 Task: Create a due date automation trigger when advanced on, 2 hours before a card is due add content with a name or a description starting with resume.
Action: Mouse moved to (1126, 86)
Screenshot: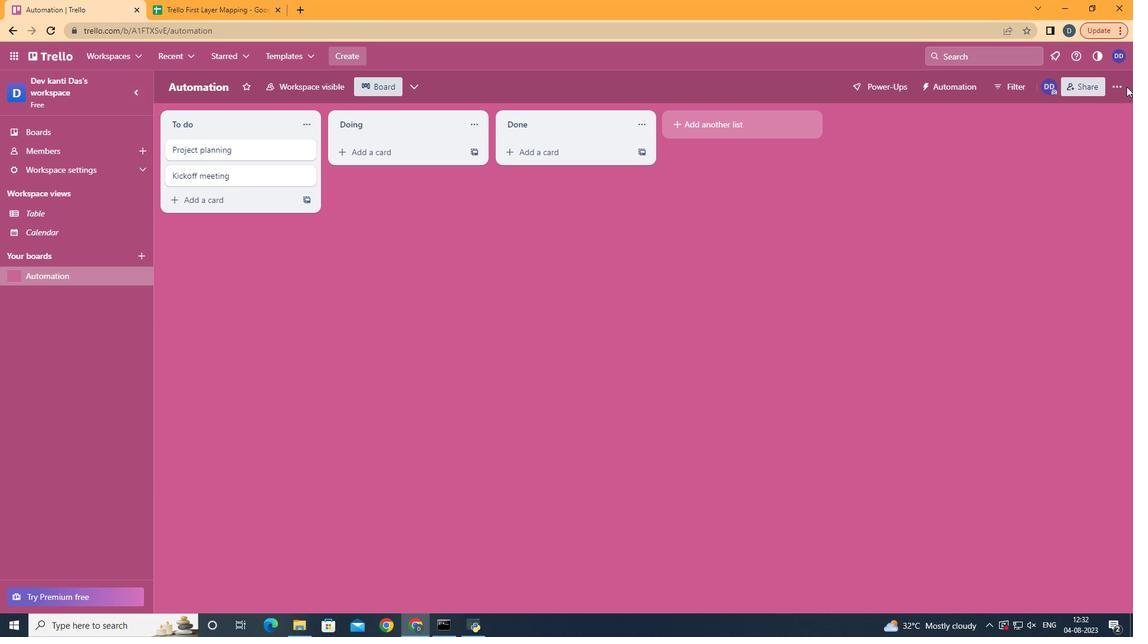 
Action: Mouse pressed left at (1126, 86)
Screenshot: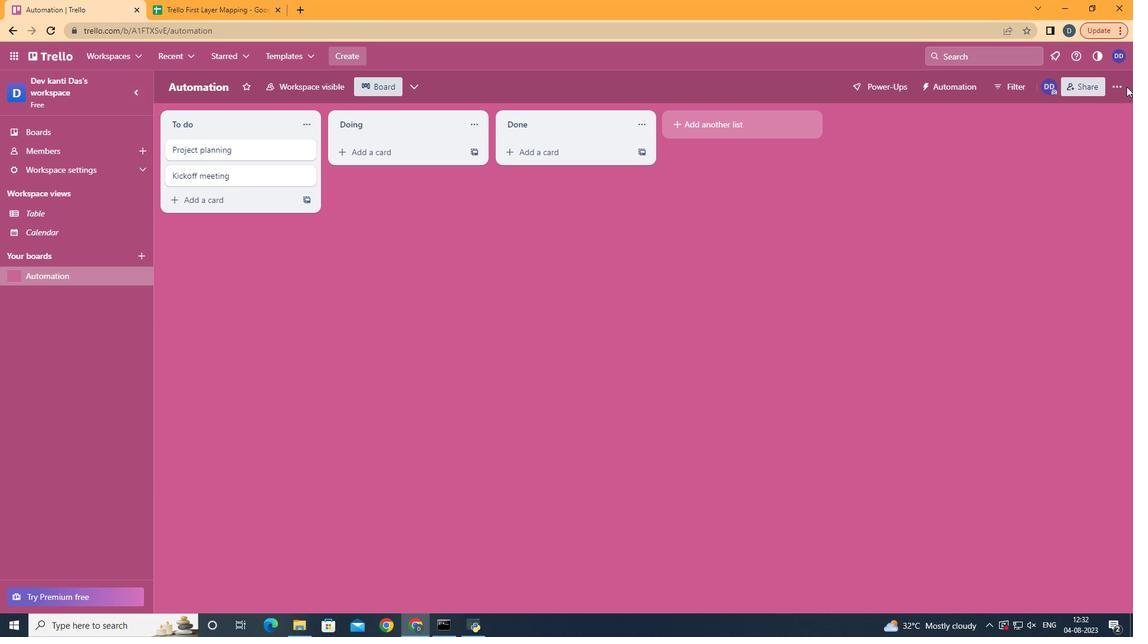 
Action: Mouse moved to (1114, 88)
Screenshot: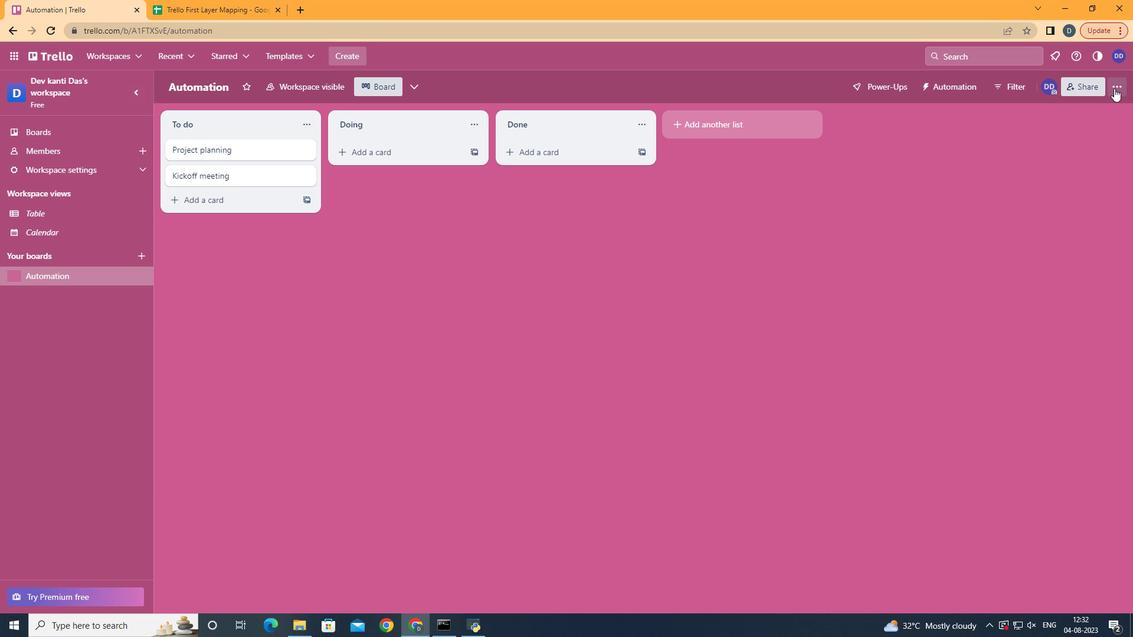 
Action: Mouse pressed left at (1114, 88)
Screenshot: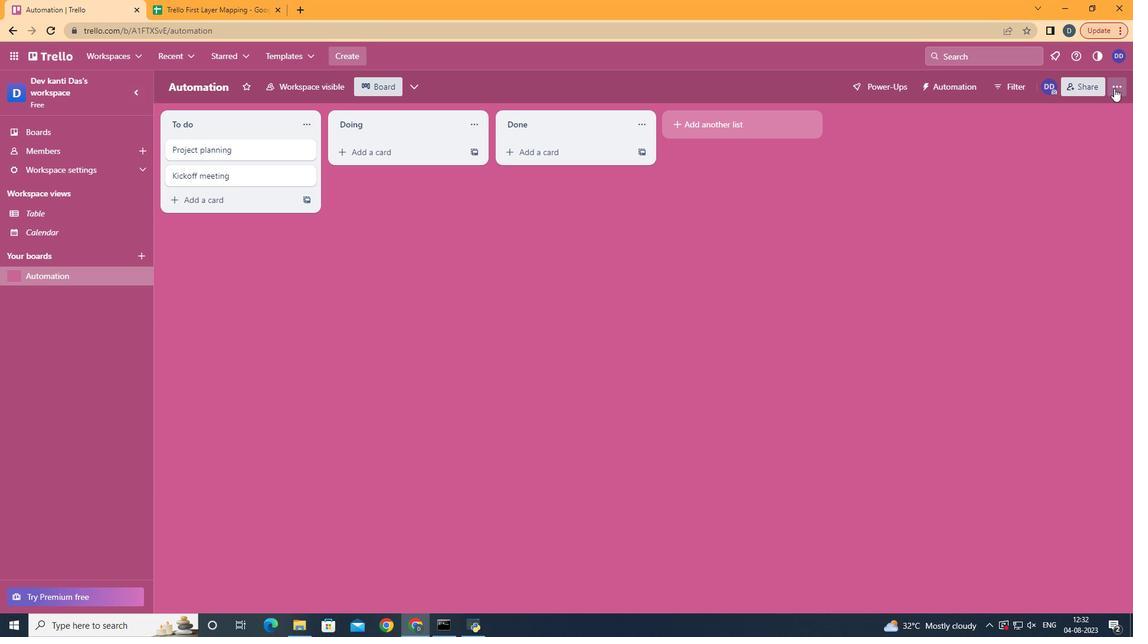 
Action: Mouse moved to (1026, 248)
Screenshot: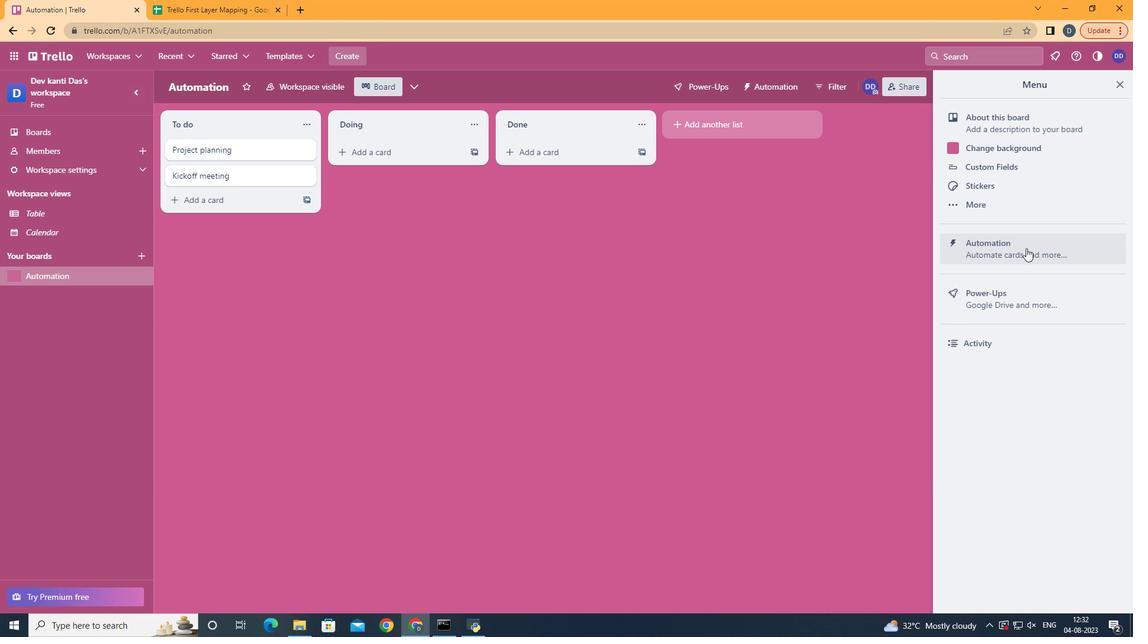 
Action: Mouse pressed left at (1026, 248)
Screenshot: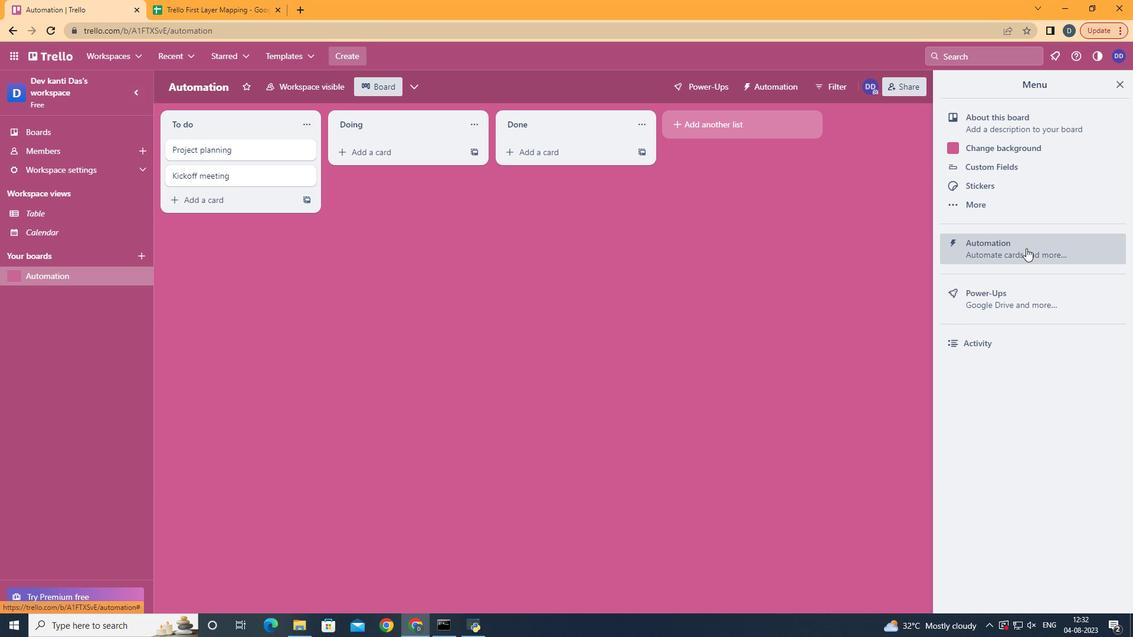 
Action: Mouse moved to (231, 236)
Screenshot: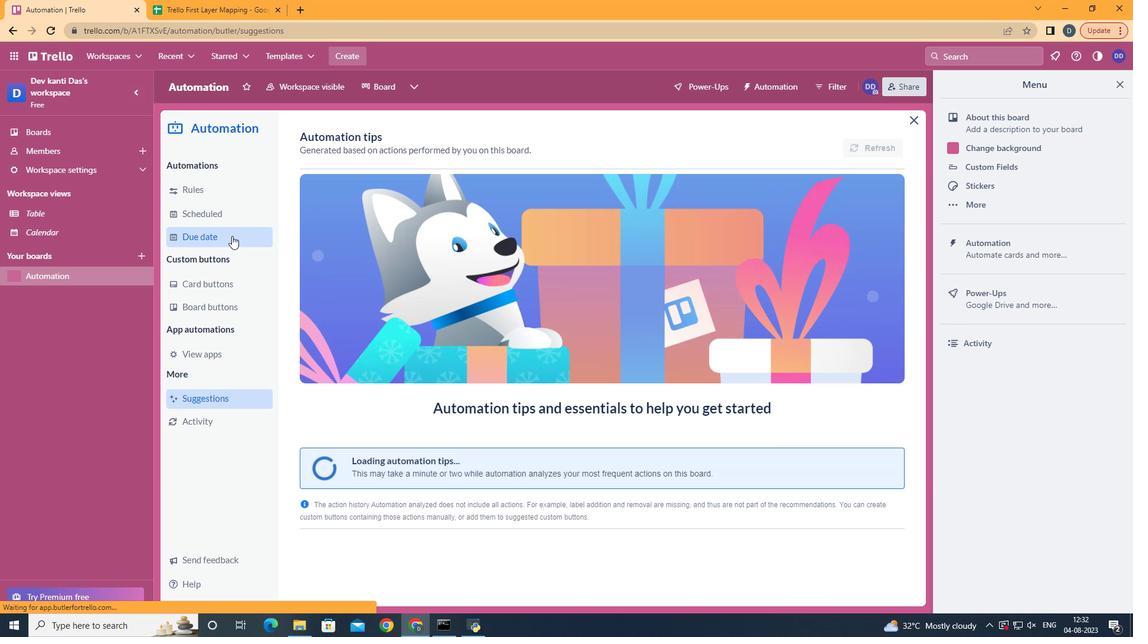 
Action: Mouse pressed left at (231, 236)
Screenshot: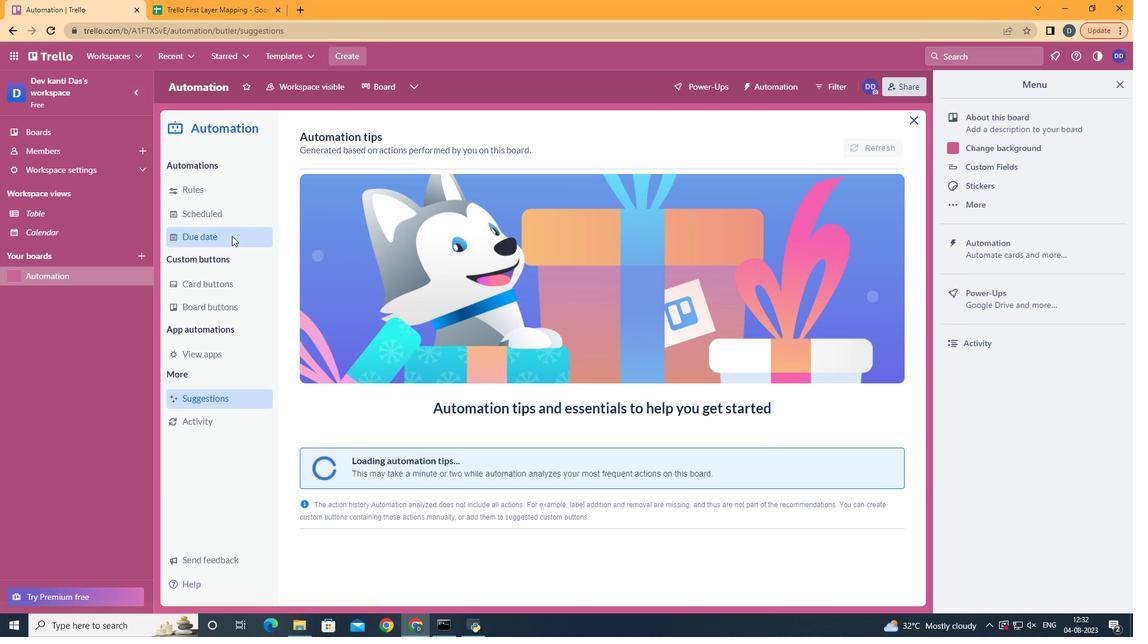 
Action: Mouse moved to (831, 139)
Screenshot: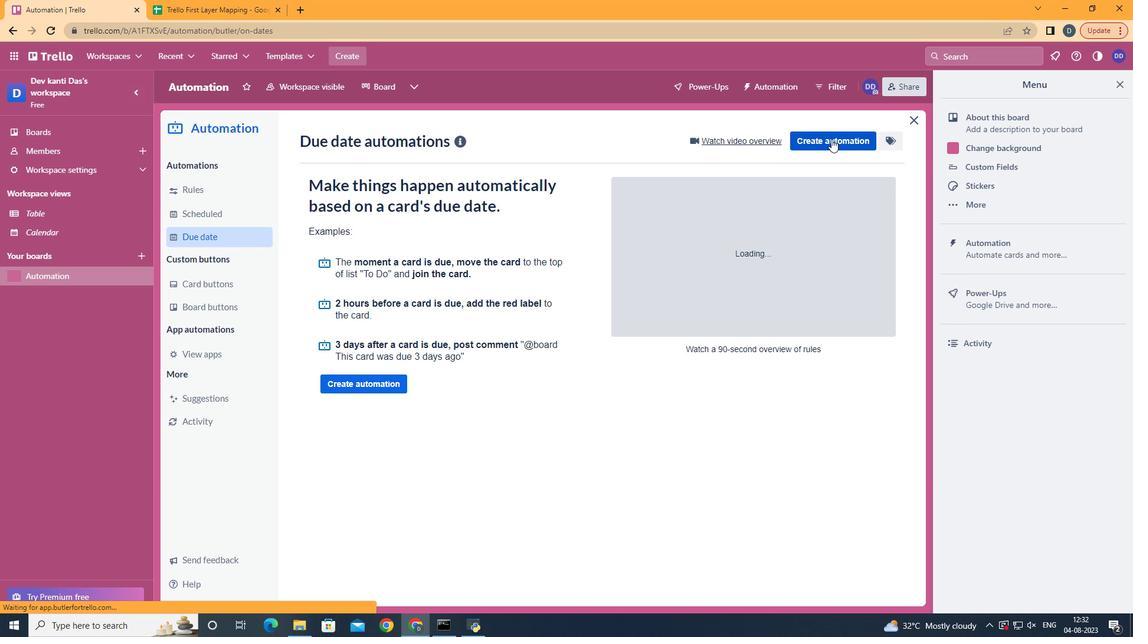 
Action: Mouse pressed left at (831, 139)
Screenshot: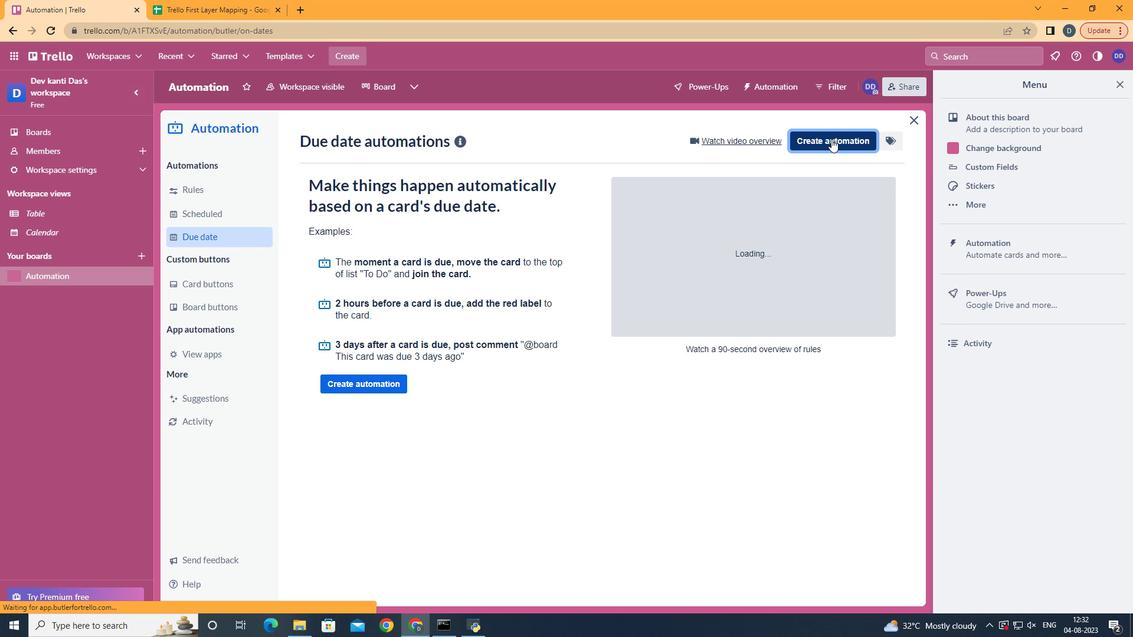 
Action: Mouse moved to (603, 250)
Screenshot: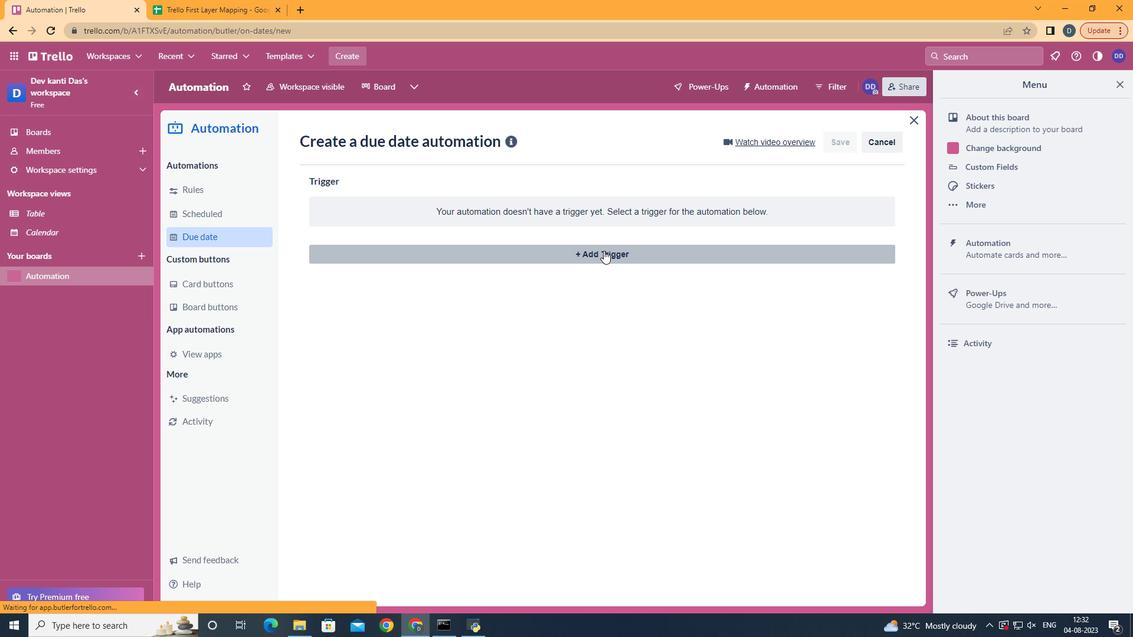 
Action: Mouse pressed left at (603, 250)
Screenshot: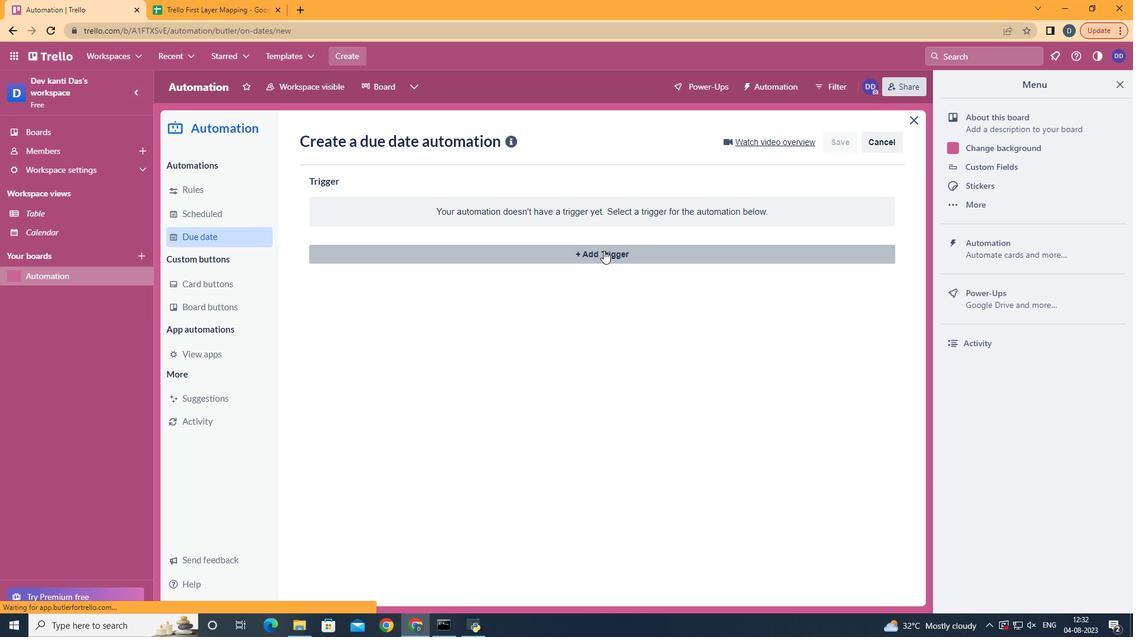 
Action: Mouse moved to (384, 492)
Screenshot: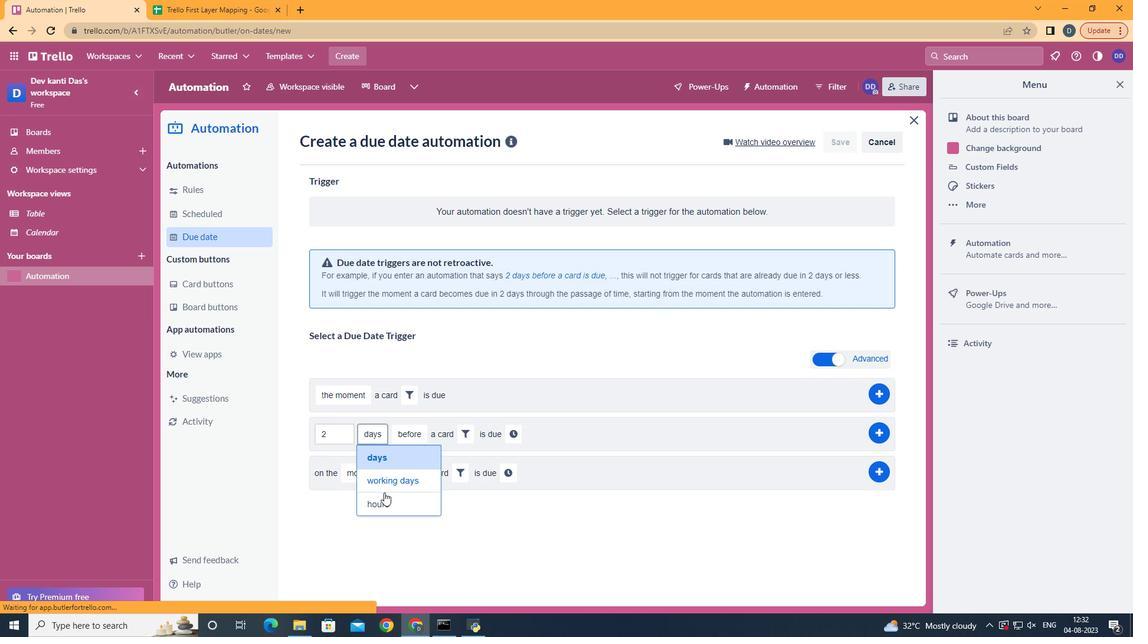 
Action: Mouse pressed left at (384, 492)
Screenshot: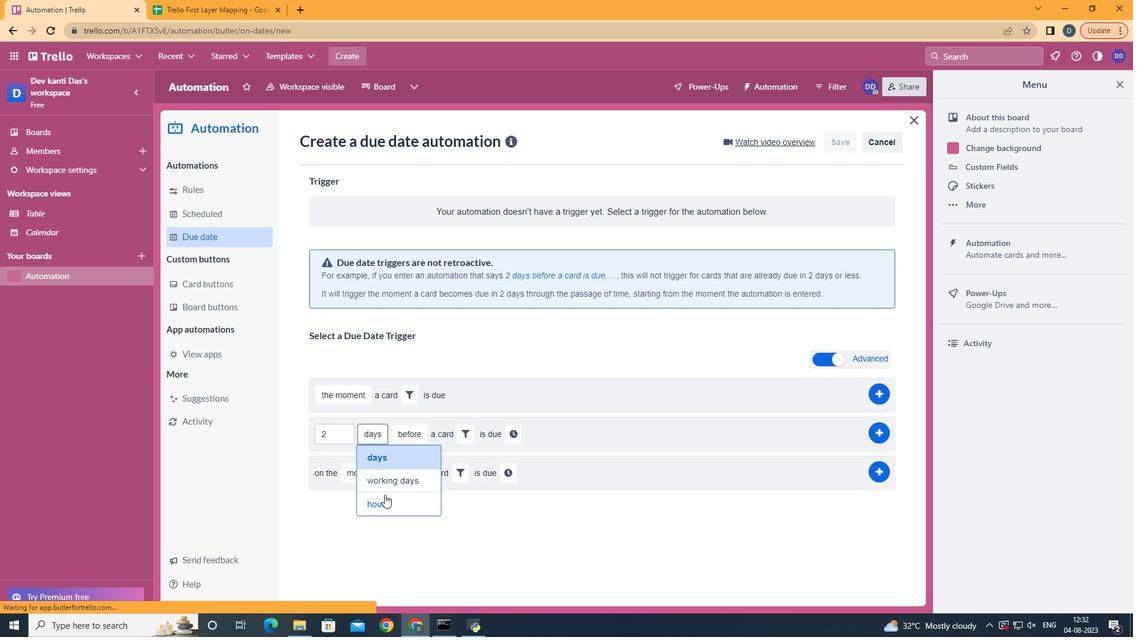 
Action: Mouse moved to (384, 497)
Screenshot: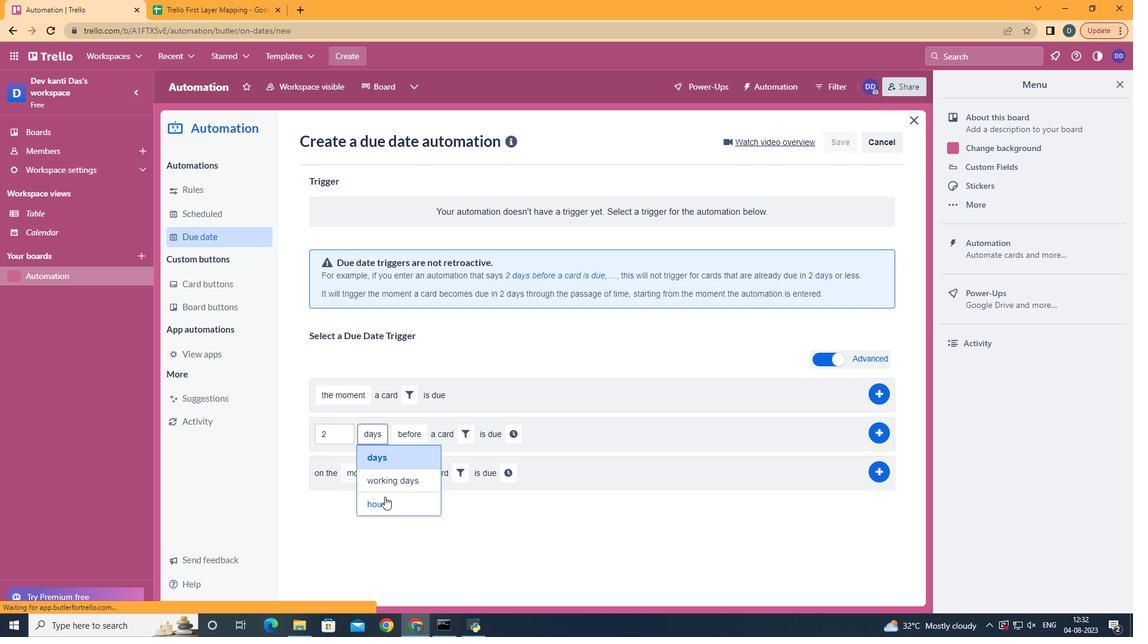 
Action: Mouse pressed left at (384, 497)
Screenshot: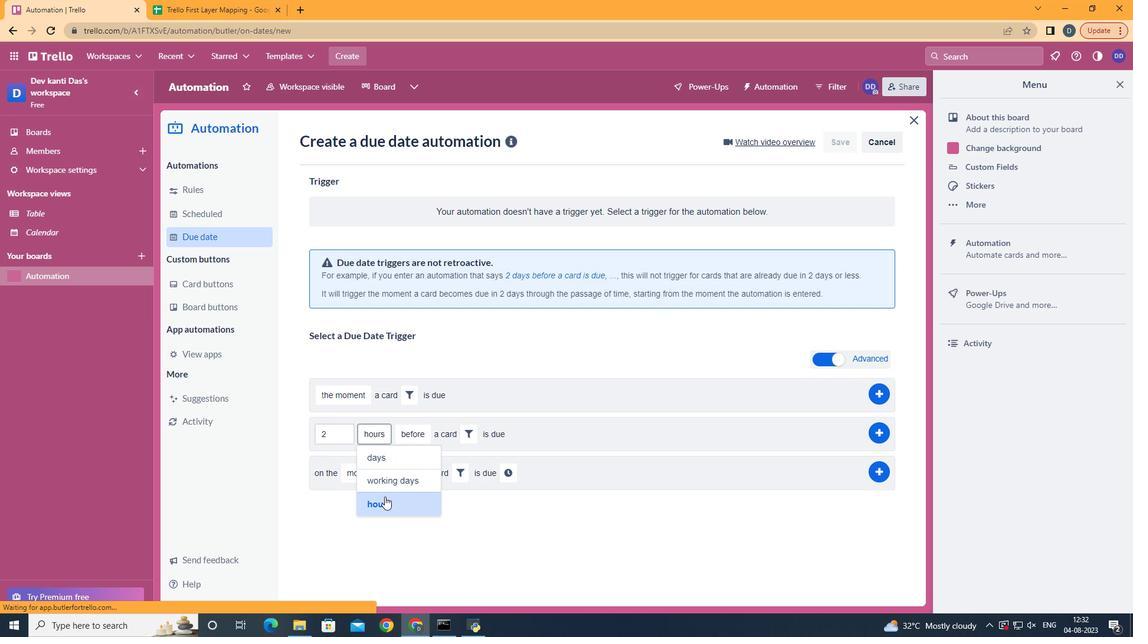 
Action: Mouse moved to (422, 450)
Screenshot: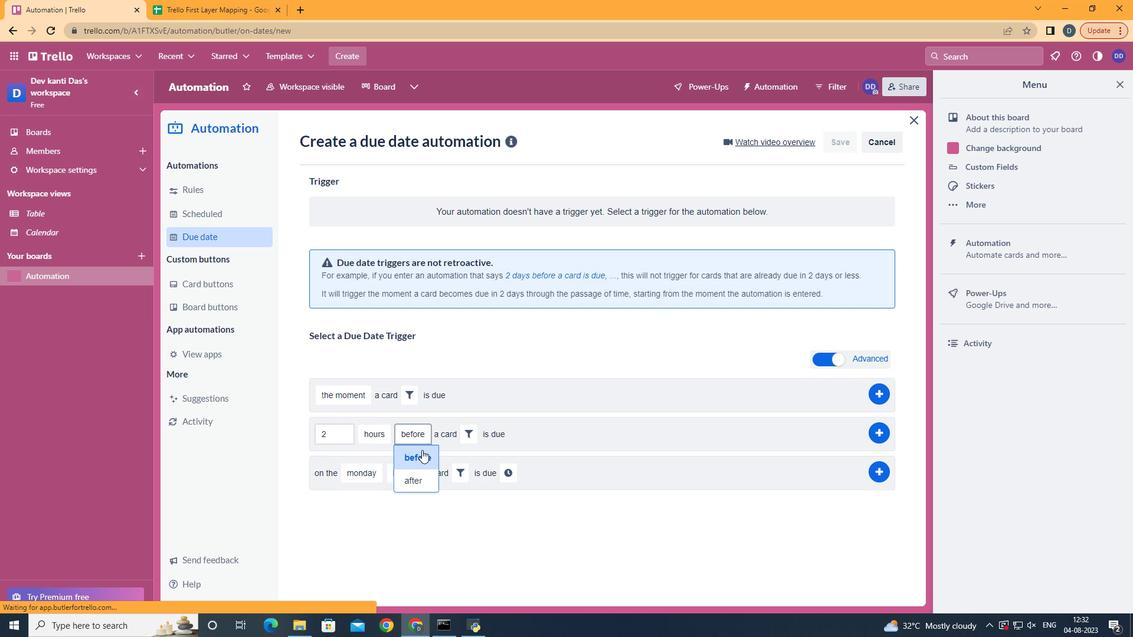 
Action: Mouse pressed left at (422, 450)
Screenshot: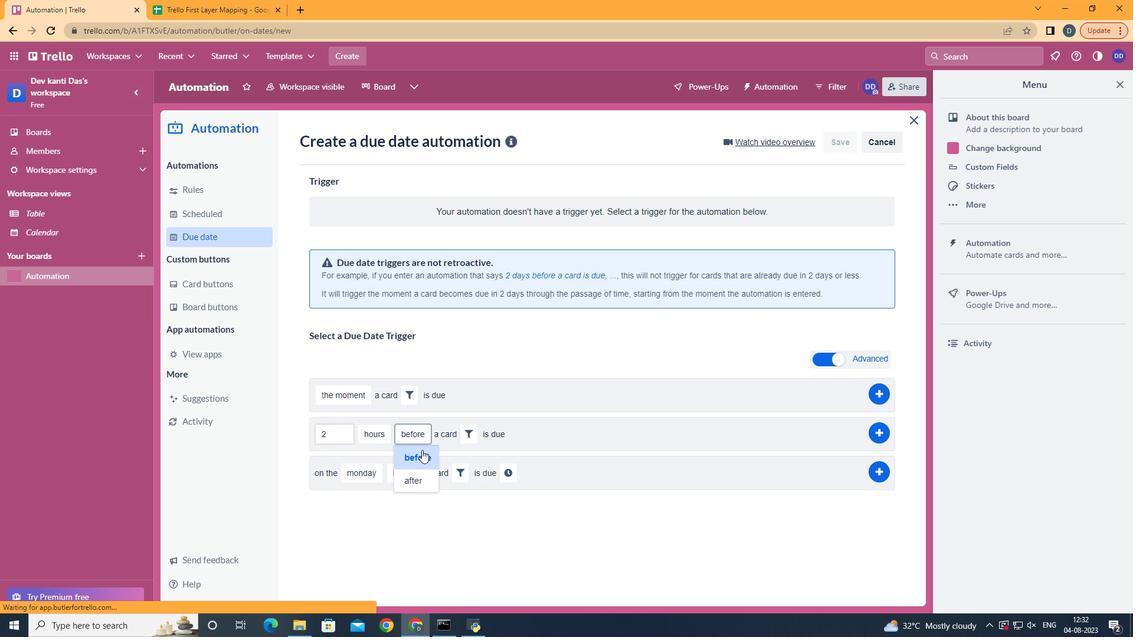 
Action: Mouse moved to (464, 435)
Screenshot: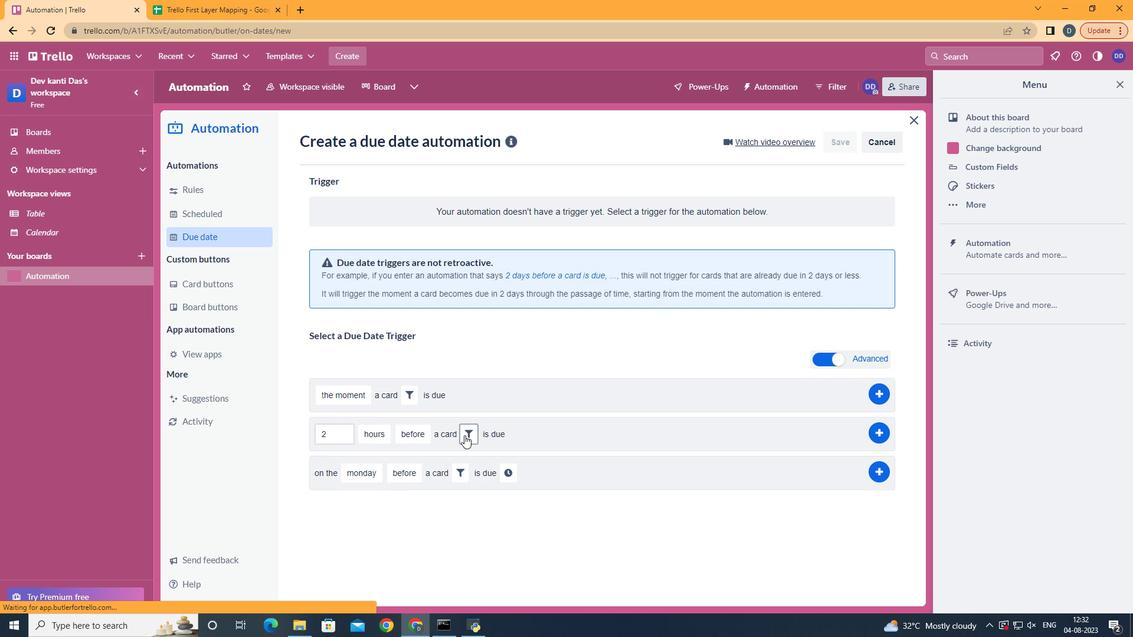 
Action: Mouse pressed left at (464, 435)
Screenshot: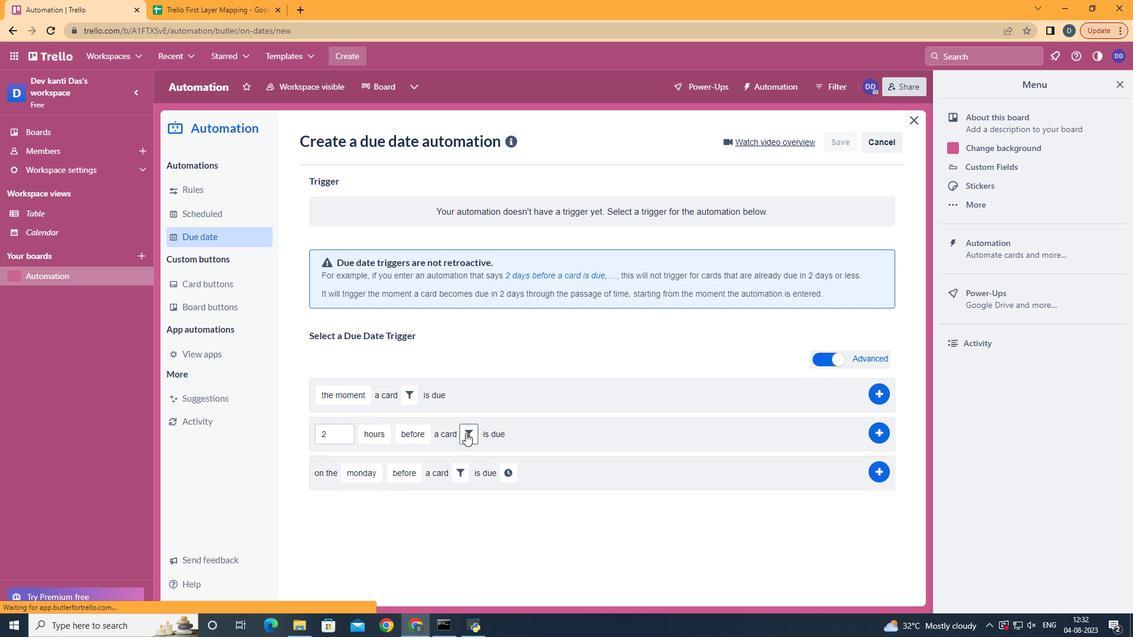 
Action: Mouse moved to (600, 463)
Screenshot: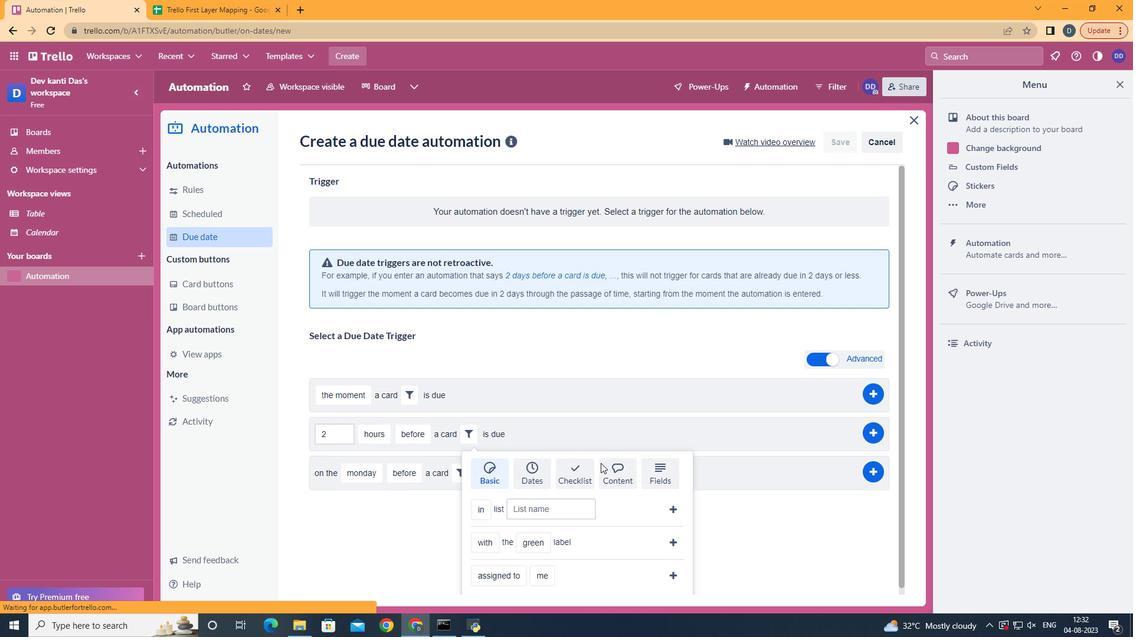 
Action: Mouse pressed left at (600, 463)
Screenshot: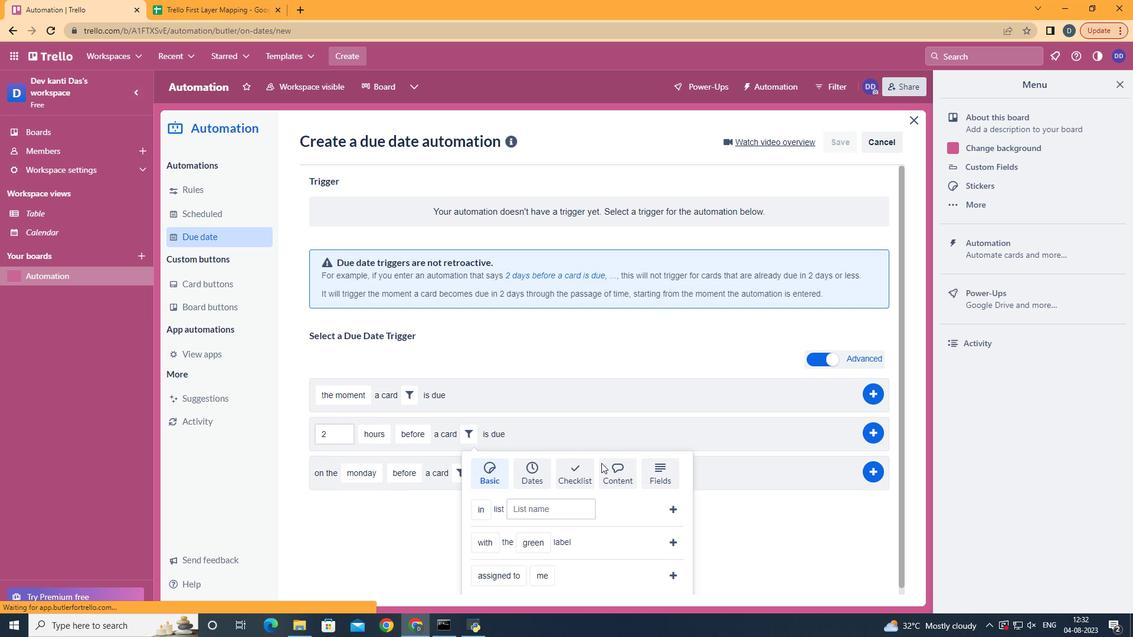 
Action: Mouse moved to (531, 583)
Screenshot: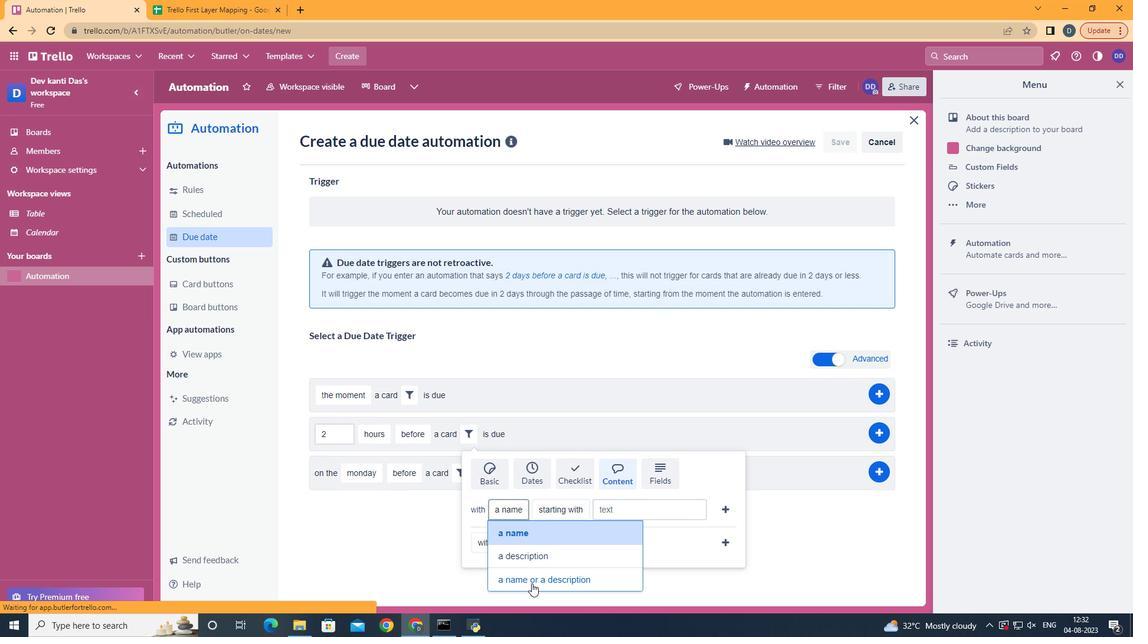 
Action: Mouse pressed left at (531, 583)
Screenshot: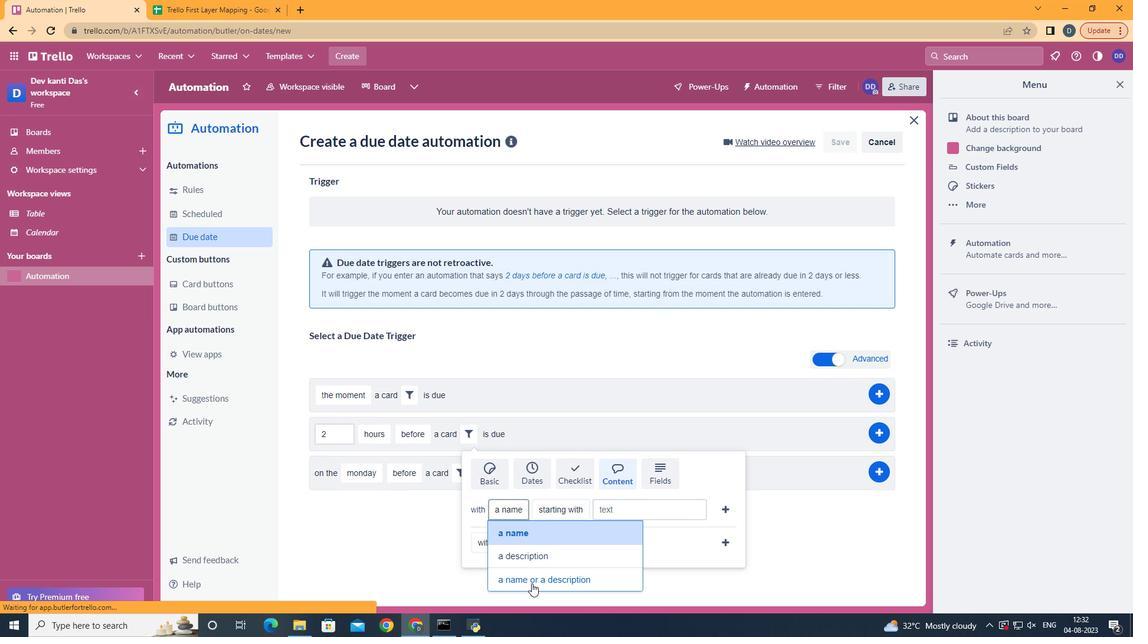 
Action: Mouse moved to (636, 367)
Screenshot: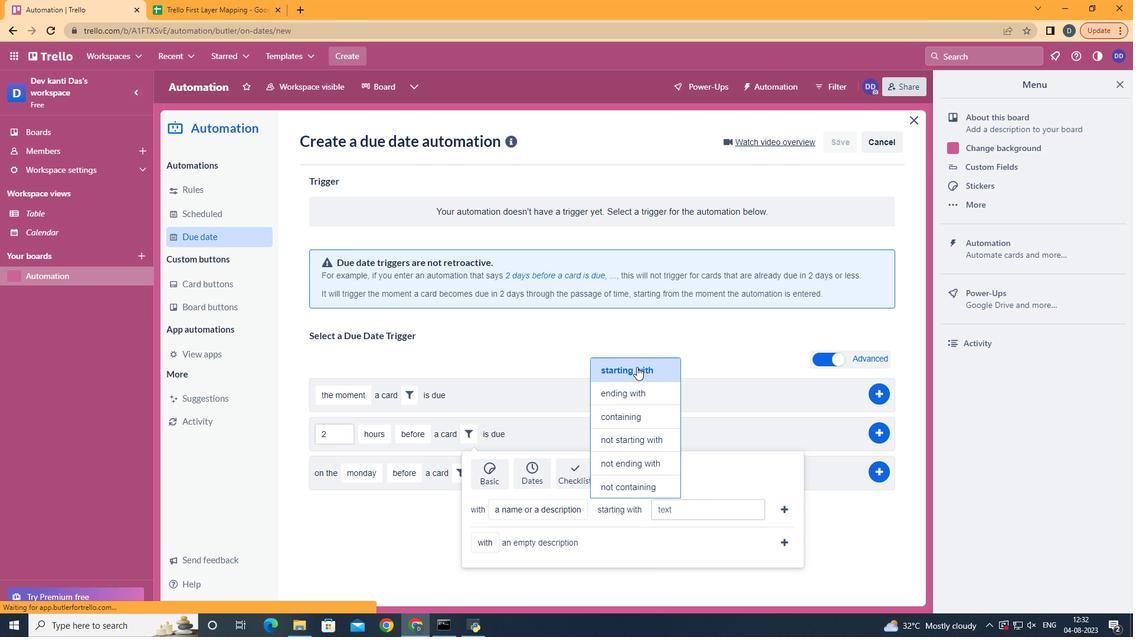 
Action: Mouse pressed left at (636, 367)
Screenshot: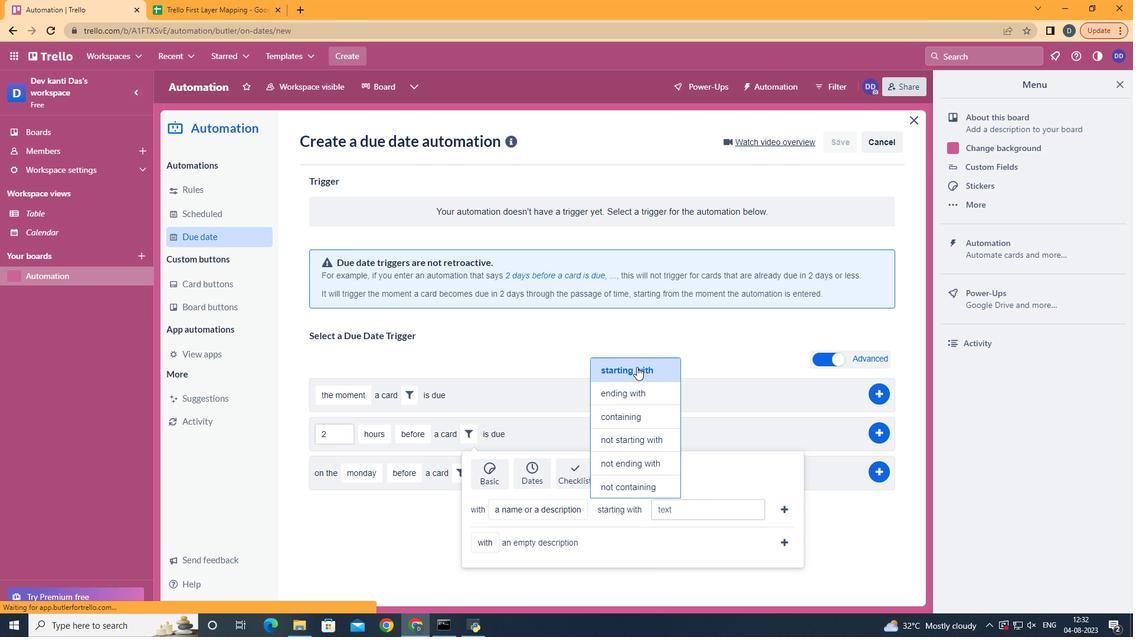 
Action: Mouse moved to (705, 502)
Screenshot: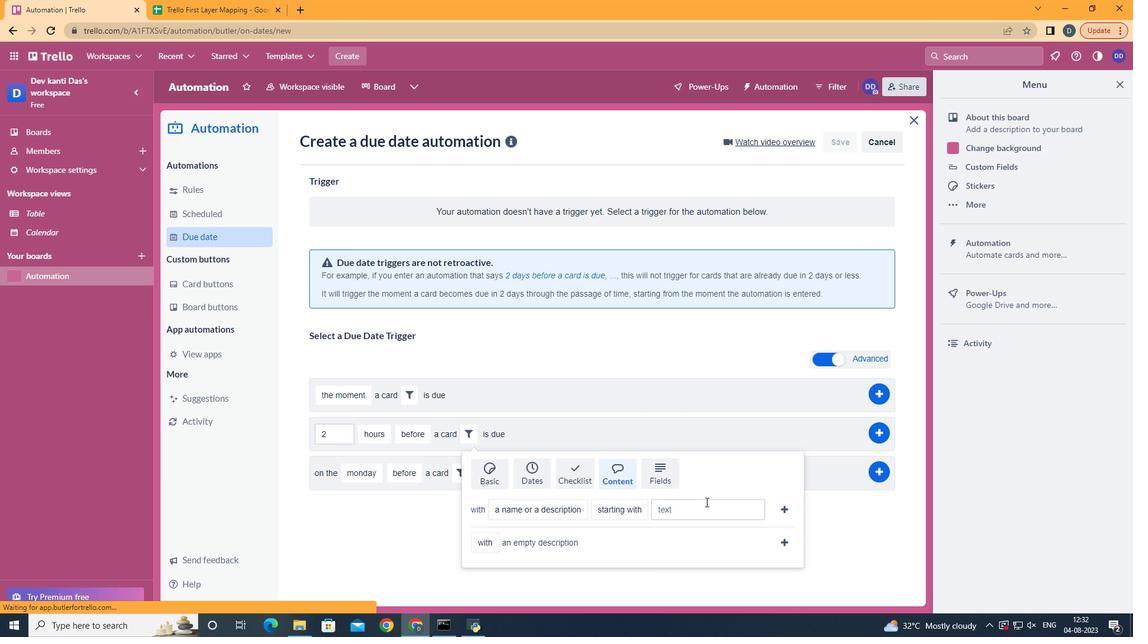 
Action: Mouse pressed left at (705, 502)
Screenshot: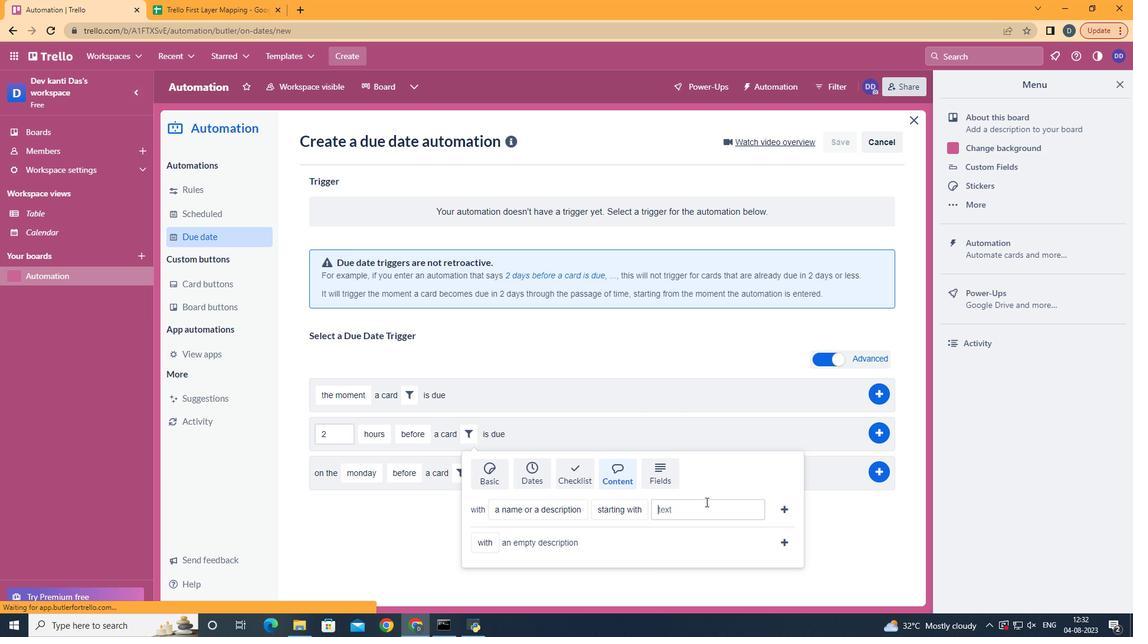 
Action: Key pressed resume
Screenshot: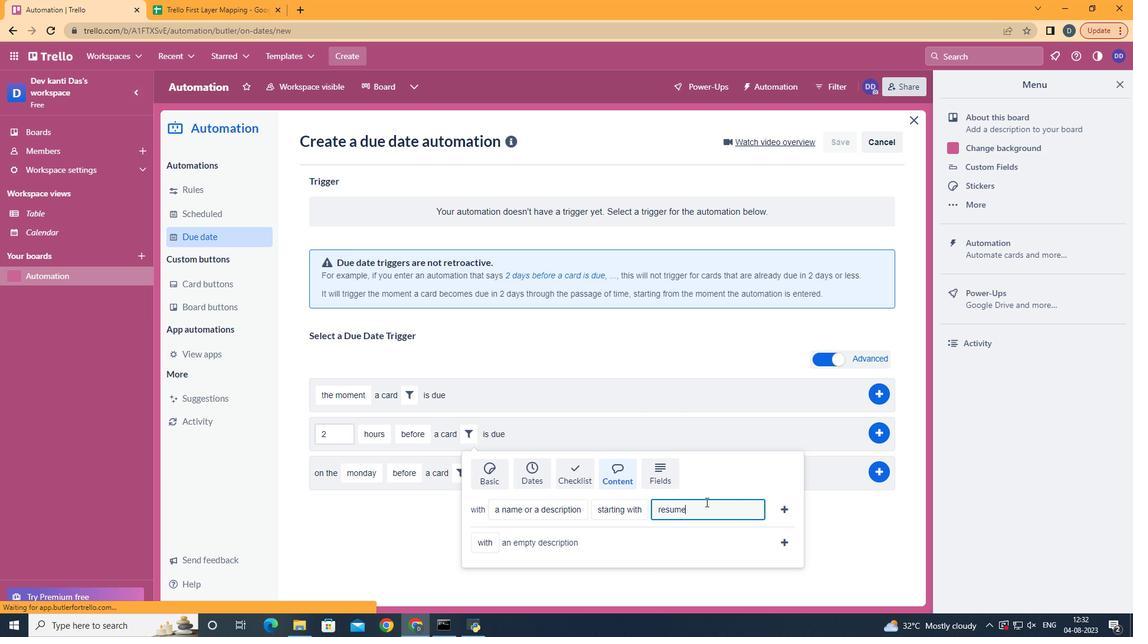 
Action: Mouse moved to (783, 513)
Screenshot: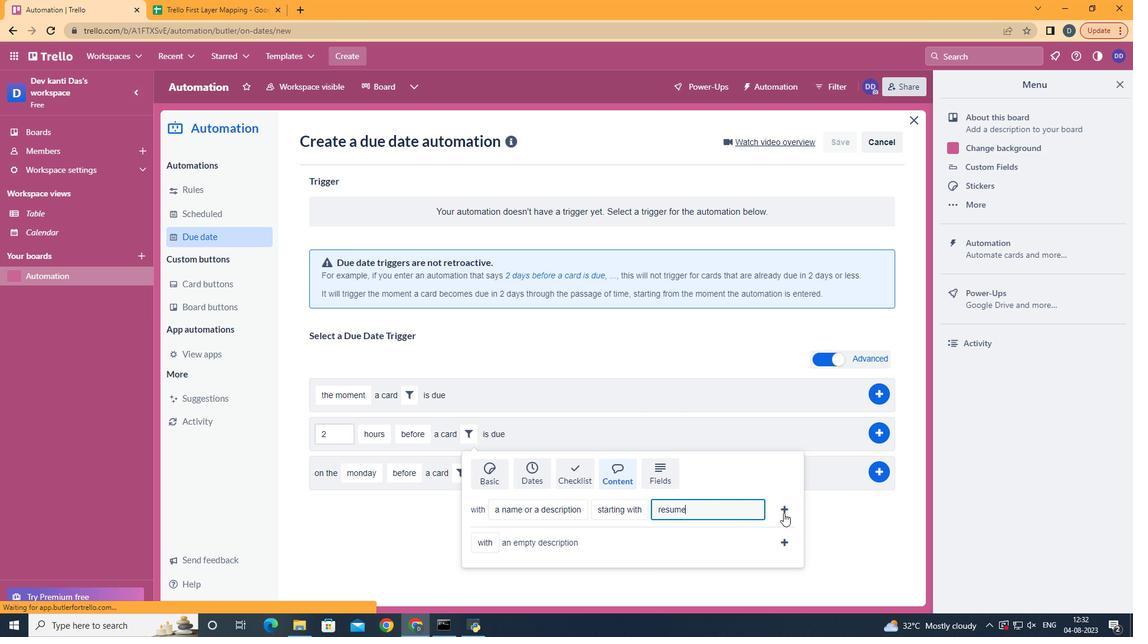 
Action: Mouse pressed left at (783, 513)
Screenshot: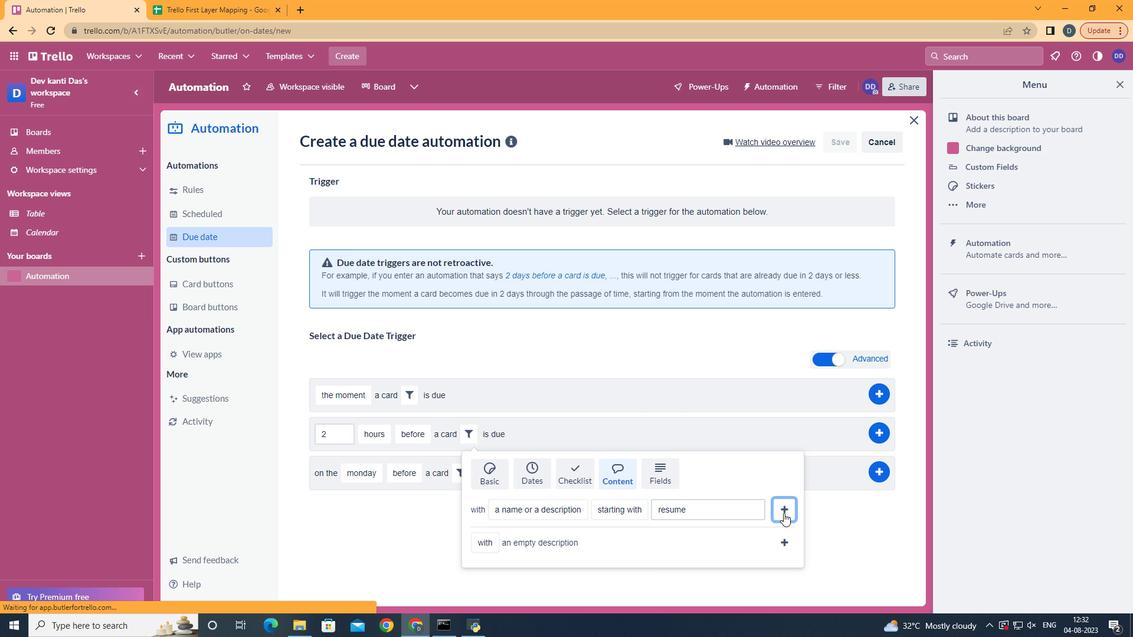 
Action: Mouse moved to (875, 435)
Screenshot: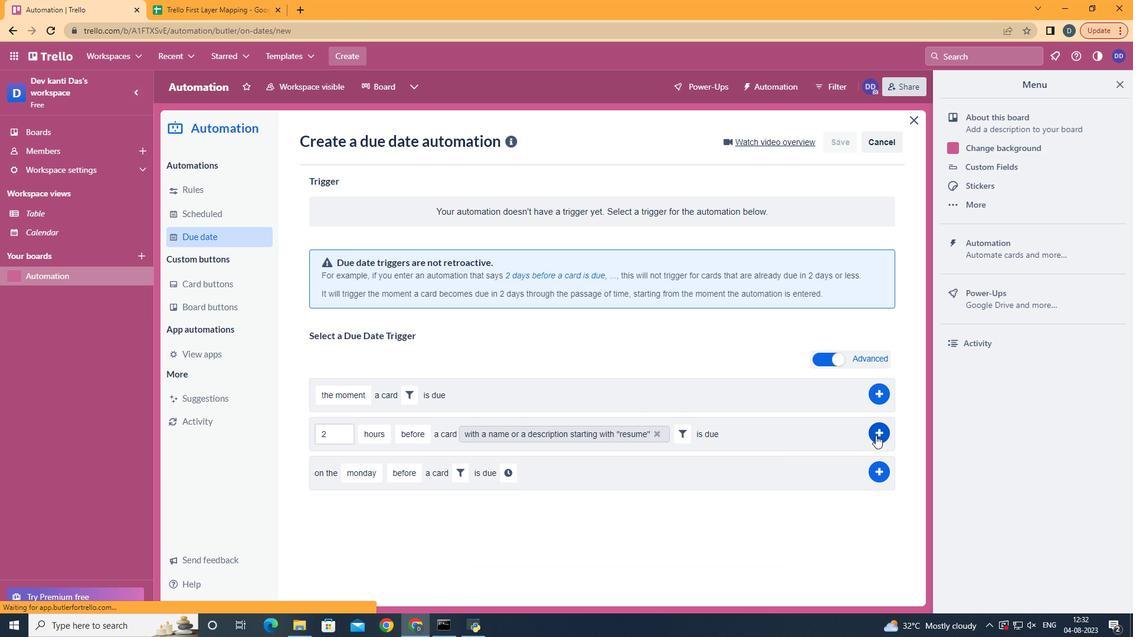 
Action: Mouse pressed left at (875, 435)
Screenshot: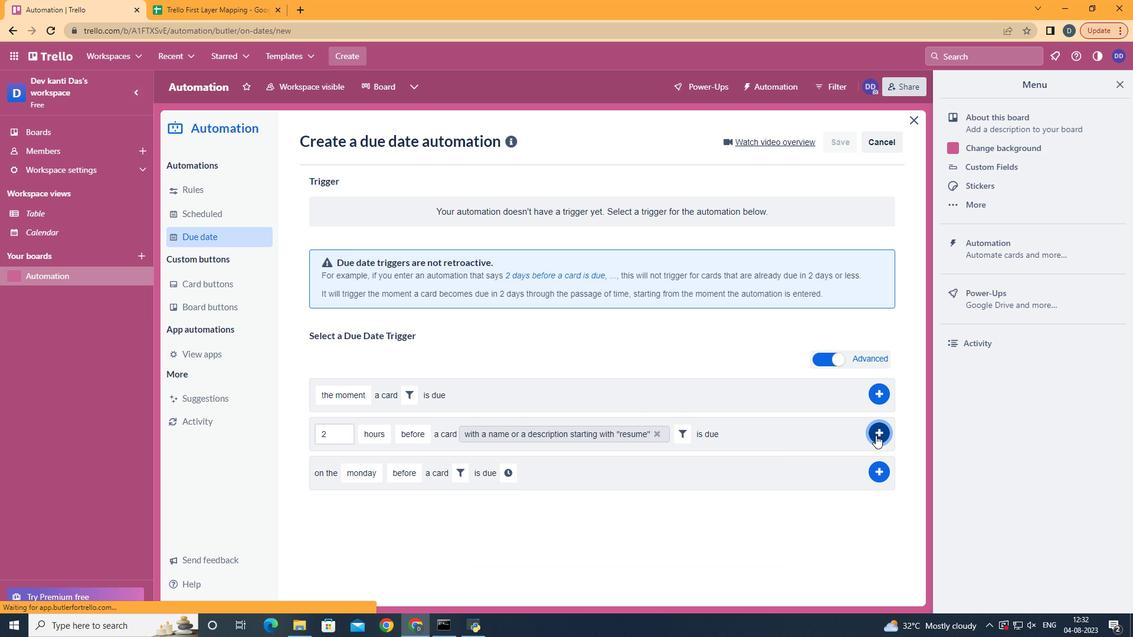 
Action: Mouse moved to (562, 195)
Screenshot: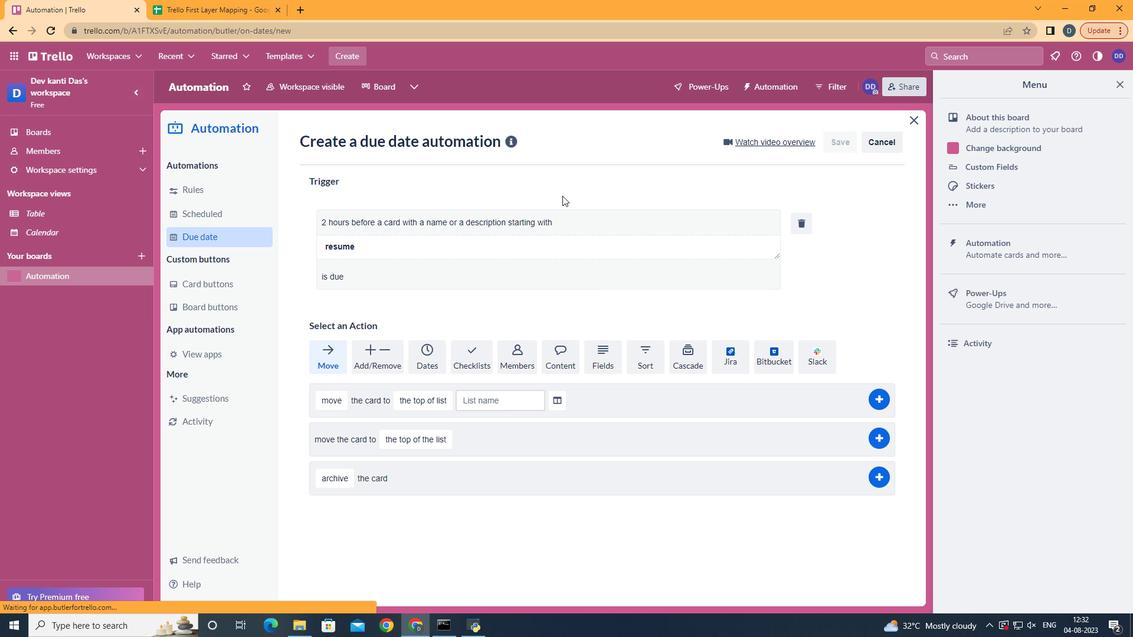 
